 Task: Use the formula "MINUTE" in spreadsheet "Project portfolio".
Action: Mouse moved to (113, 87)
Screenshot: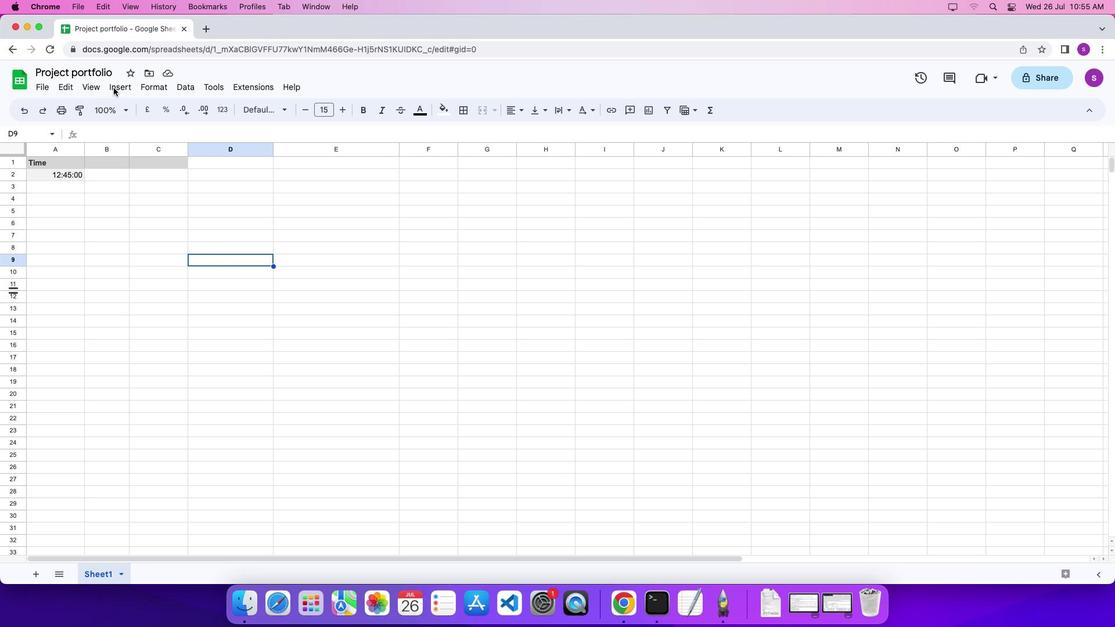 
Action: Mouse pressed left at (113, 87)
Screenshot: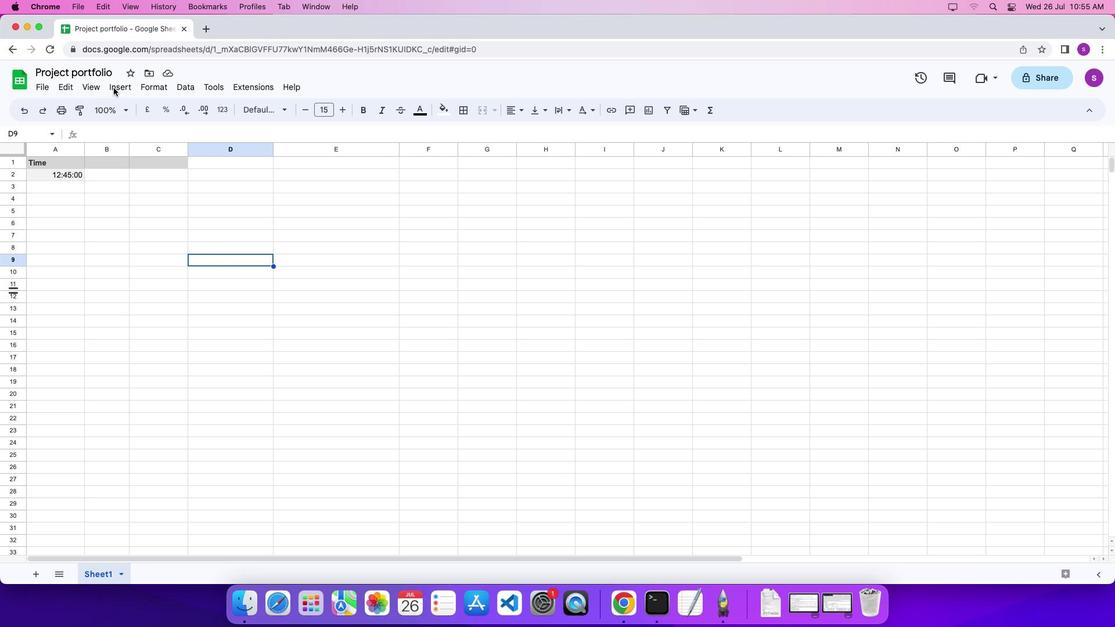 
Action: Mouse moved to (116, 88)
Screenshot: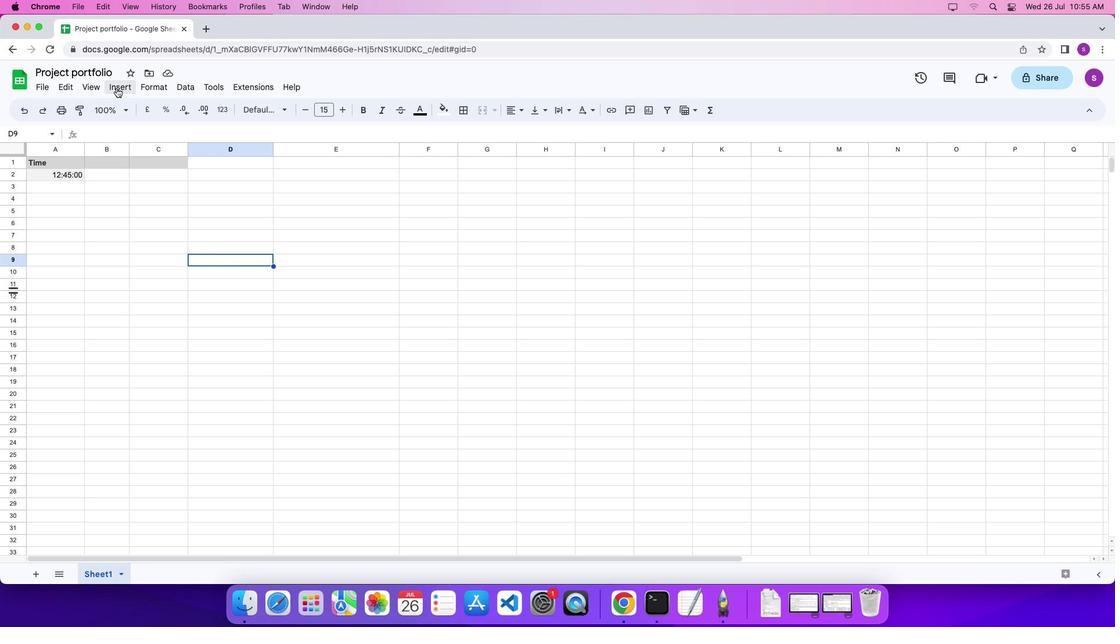 
Action: Mouse pressed left at (116, 88)
Screenshot: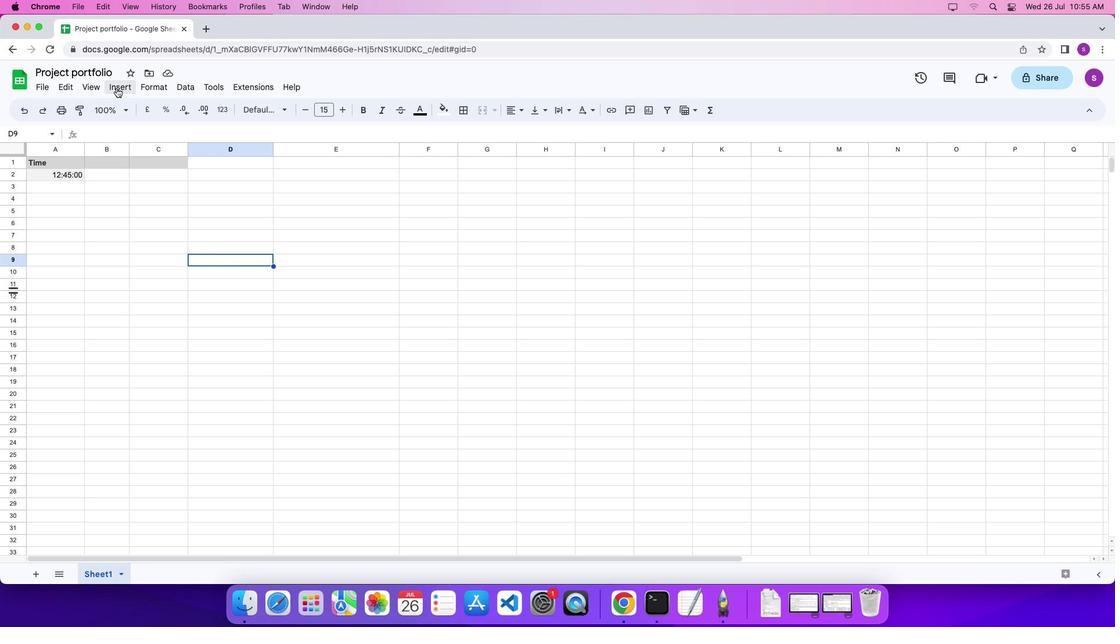 
Action: Mouse moved to (499, 414)
Screenshot: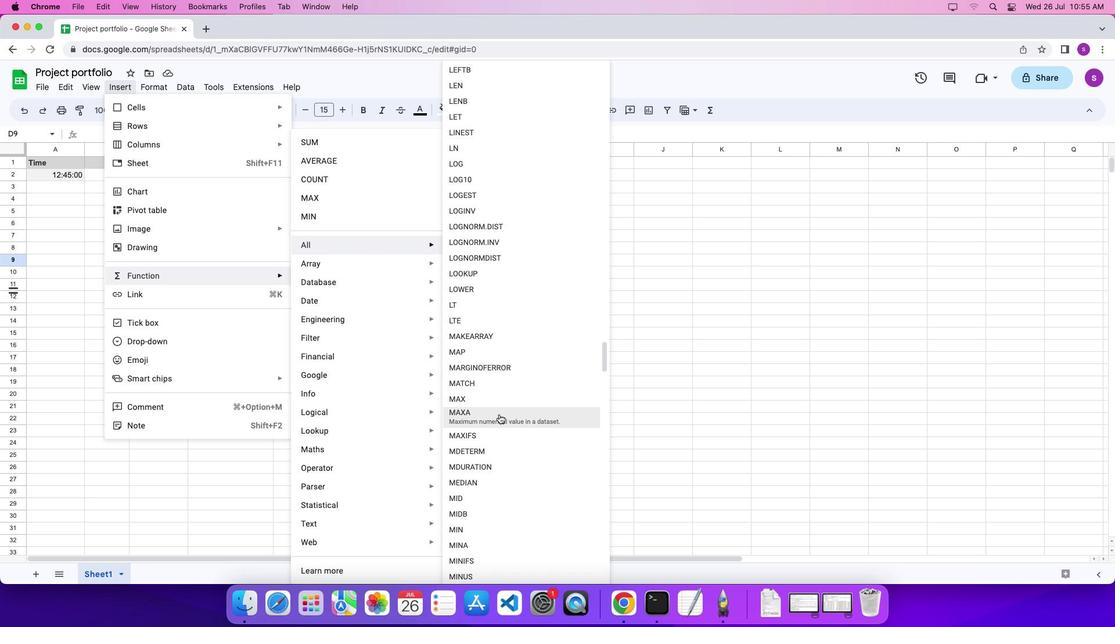 
Action: Mouse scrolled (499, 414) with delta (0, 0)
Screenshot: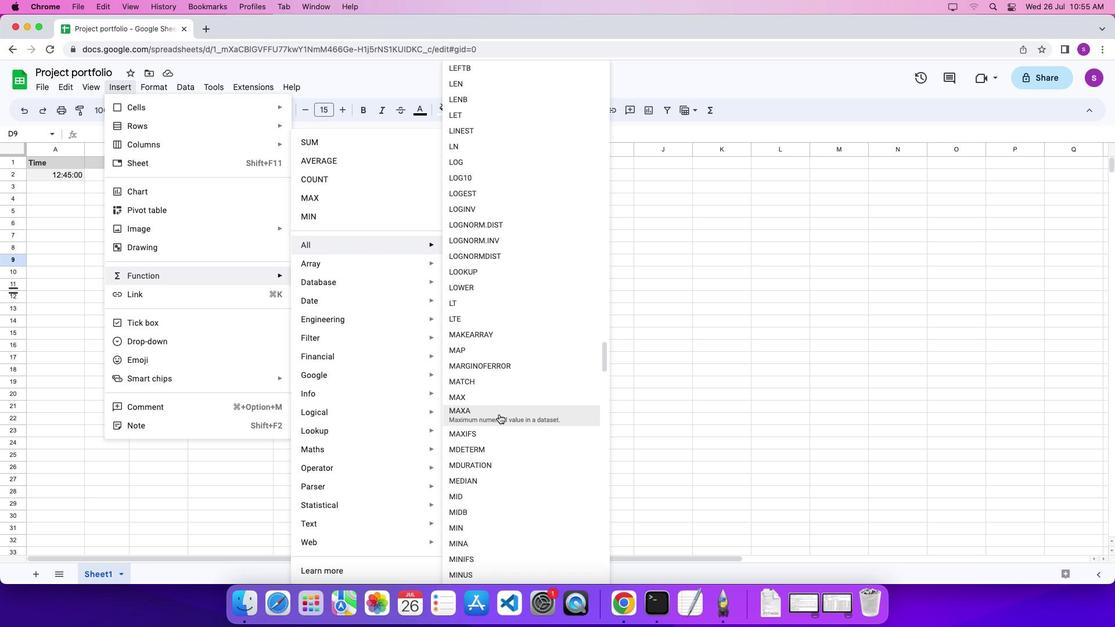 
Action: Mouse scrolled (499, 414) with delta (0, 0)
Screenshot: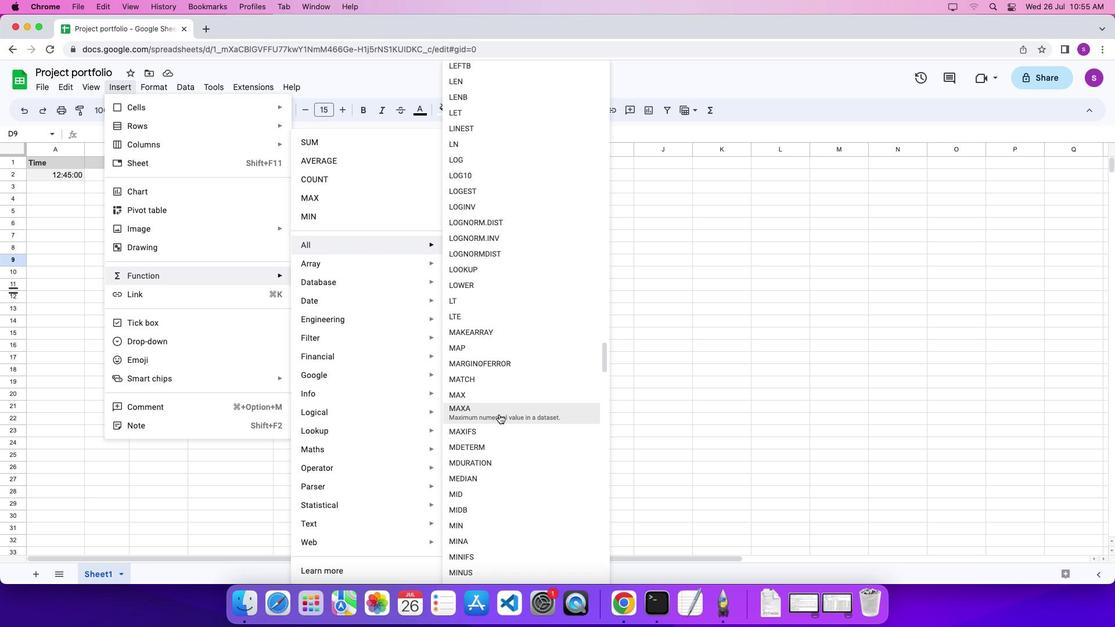 
Action: Mouse scrolled (499, 414) with delta (0, 0)
Screenshot: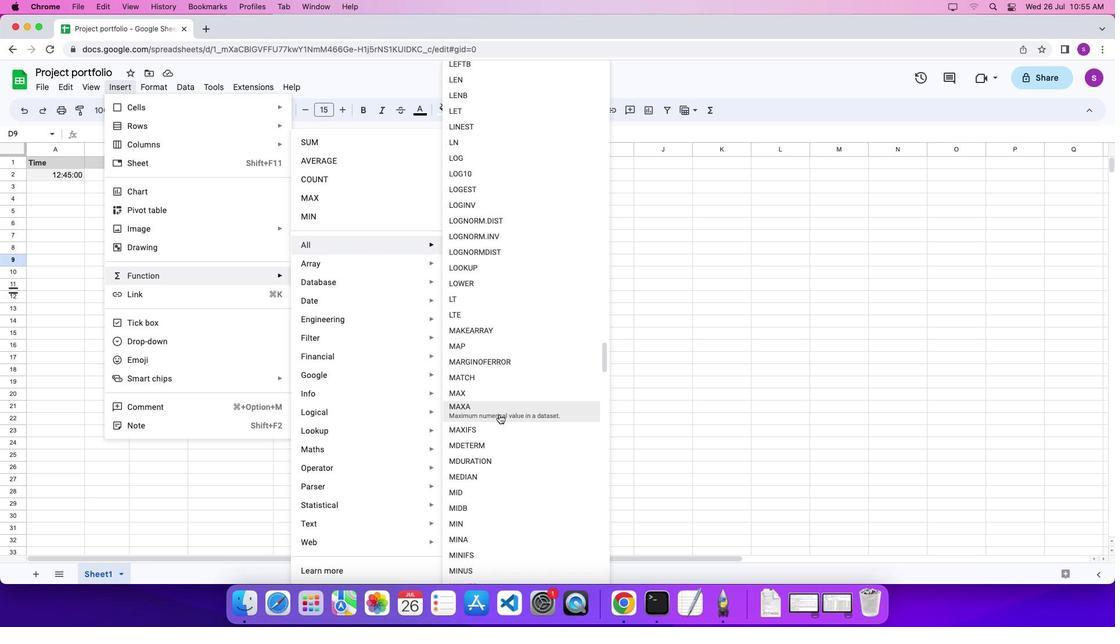 
Action: Mouse scrolled (499, 414) with delta (0, 0)
Screenshot: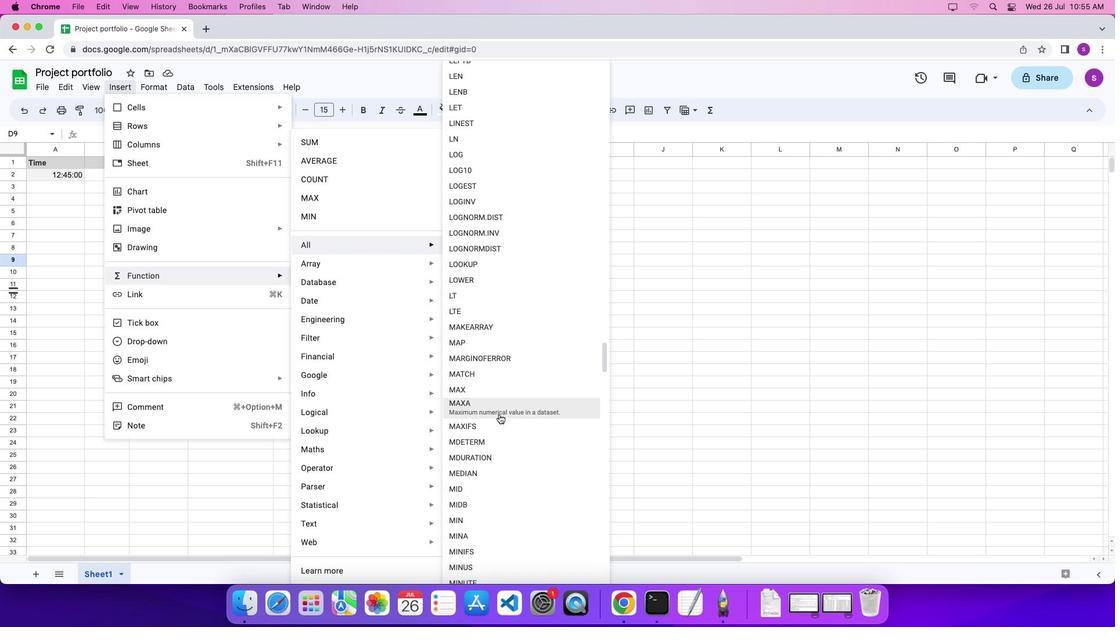 
Action: Mouse scrolled (499, 414) with delta (0, 0)
Screenshot: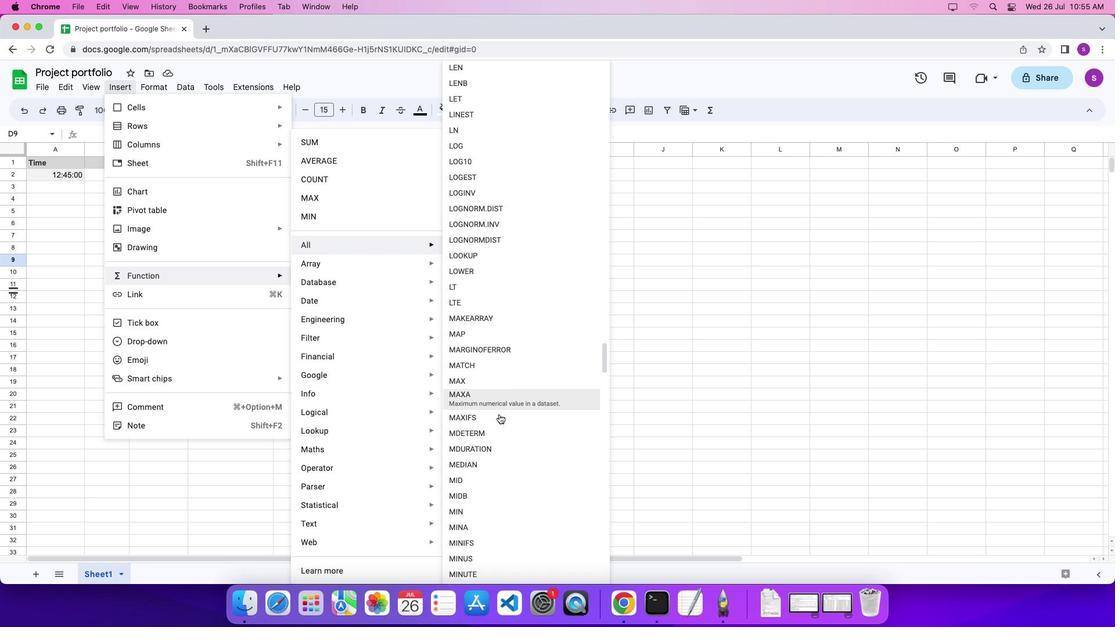 
Action: Mouse moved to (499, 414)
Screenshot: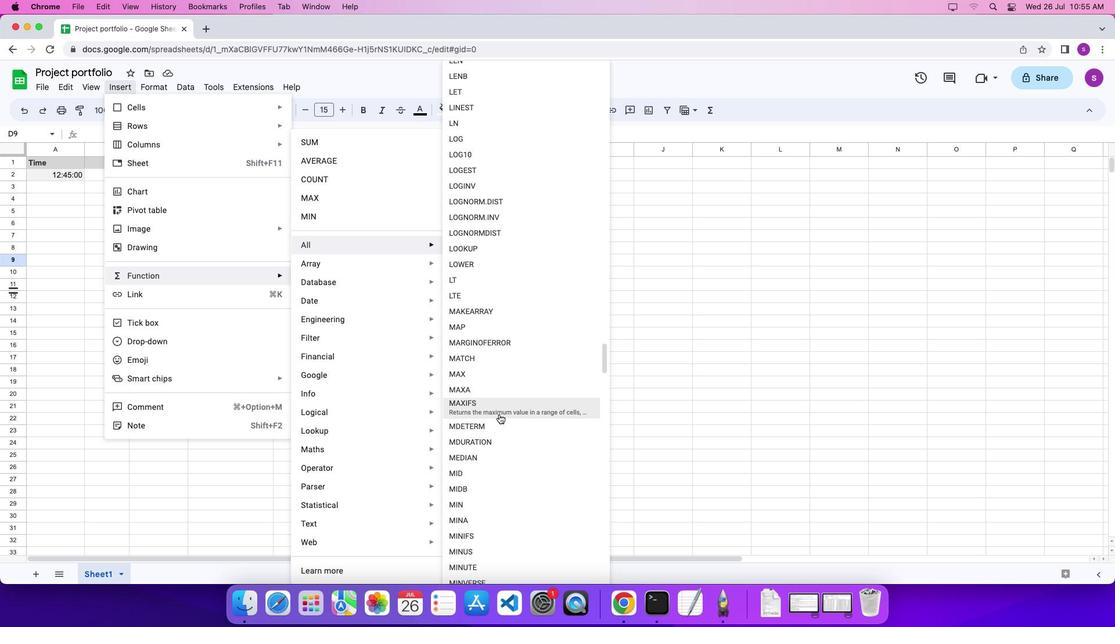 
Action: Mouse scrolled (499, 414) with delta (0, 0)
Screenshot: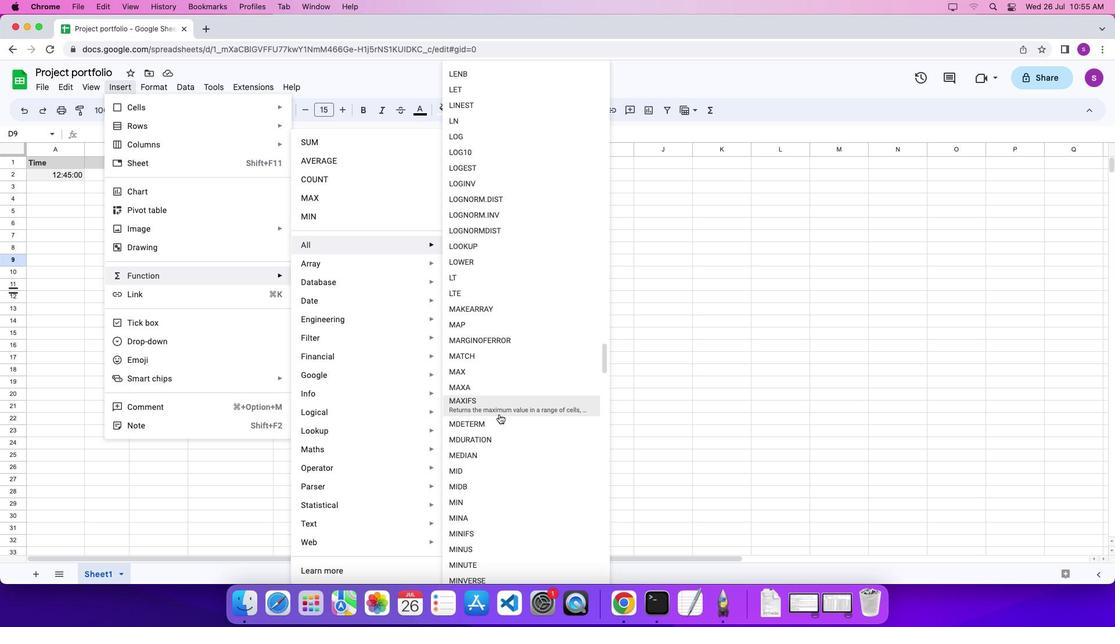 
Action: Mouse scrolled (499, 414) with delta (0, 0)
Screenshot: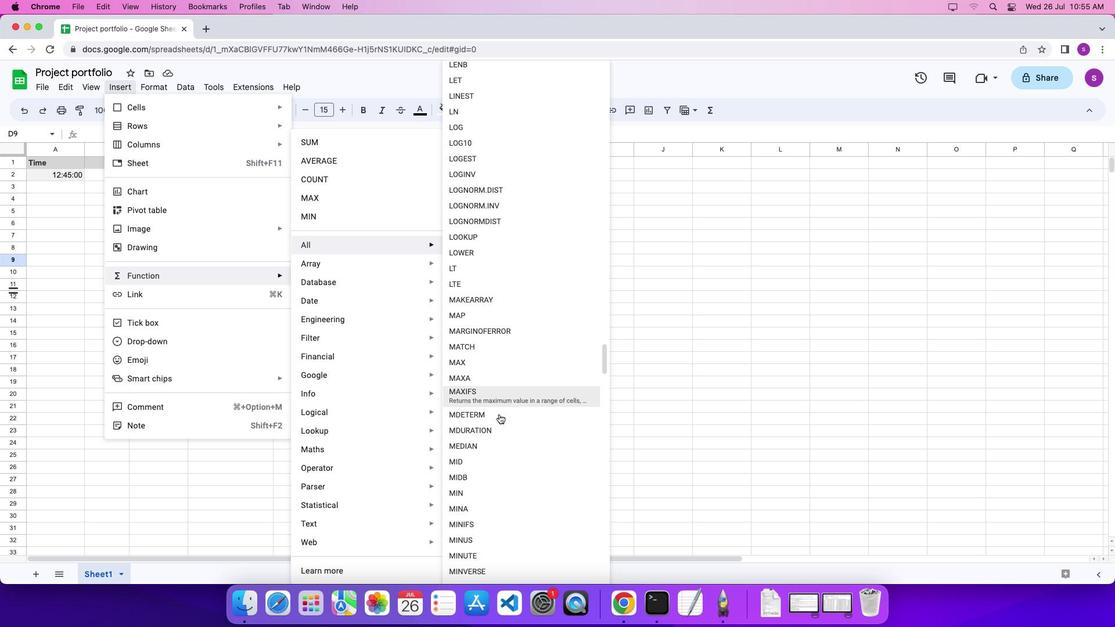 
Action: Mouse moved to (509, 542)
Screenshot: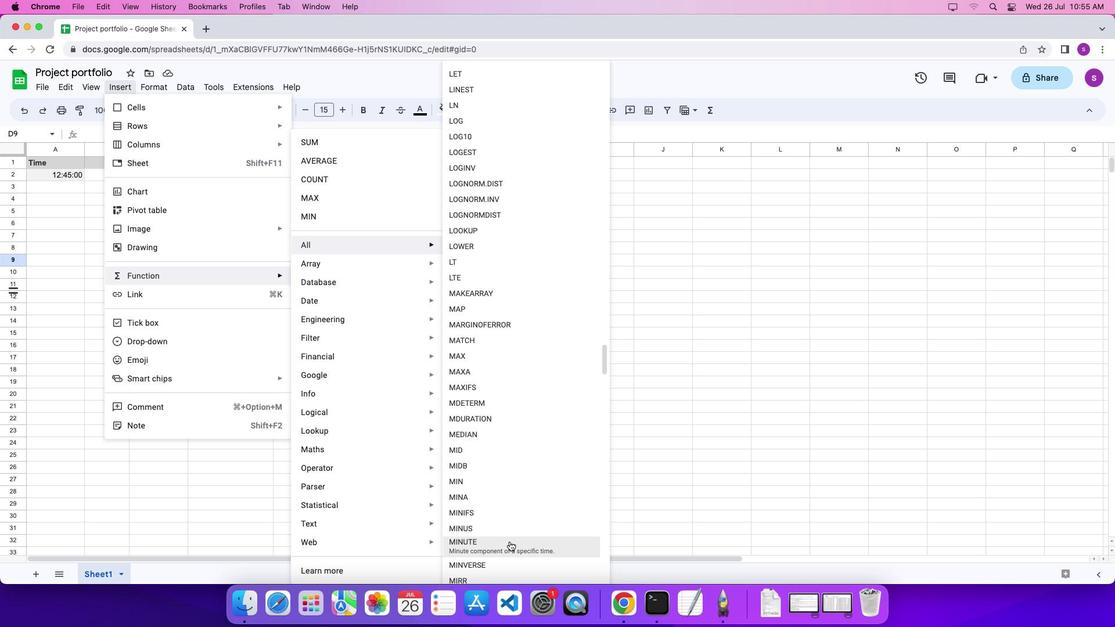 
Action: Mouse pressed left at (509, 542)
Screenshot: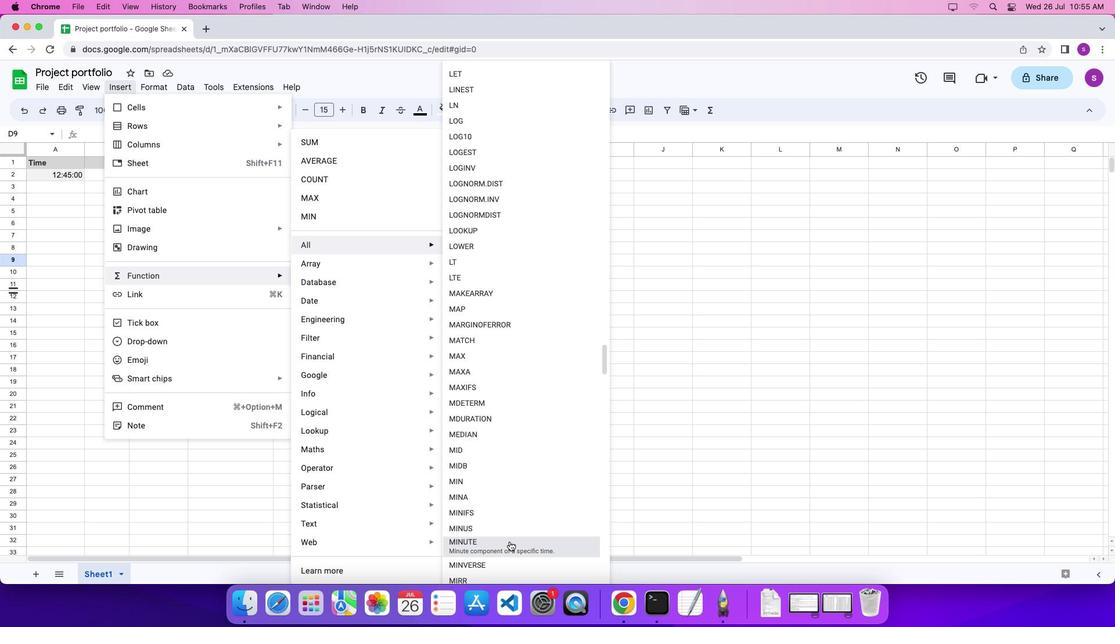 
Action: Mouse moved to (72, 174)
Screenshot: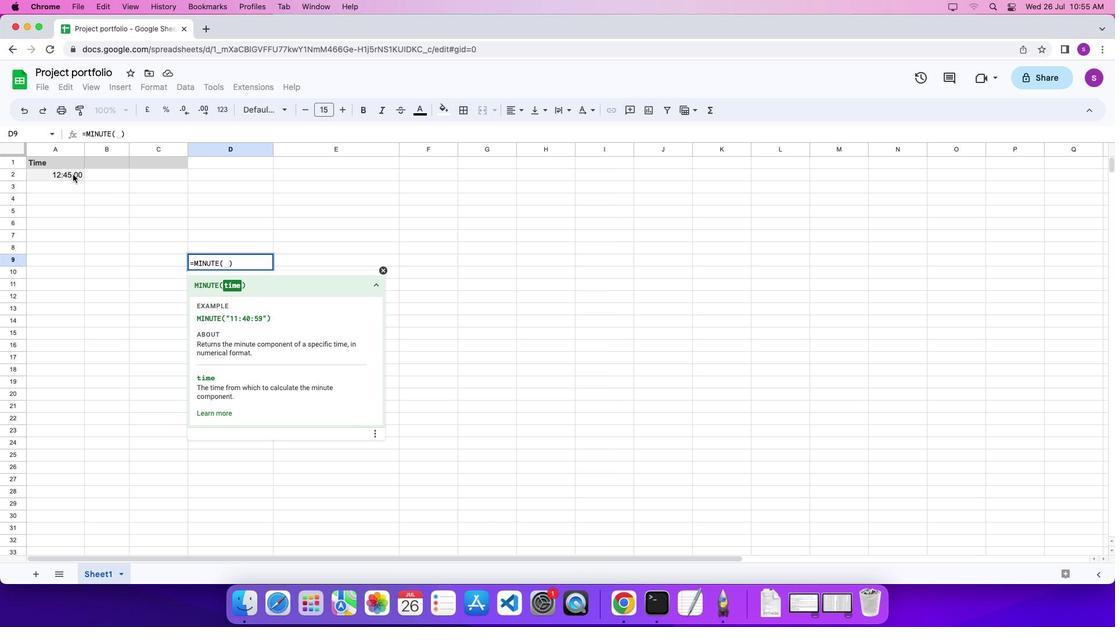 
Action: Mouse pressed left at (72, 174)
Screenshot: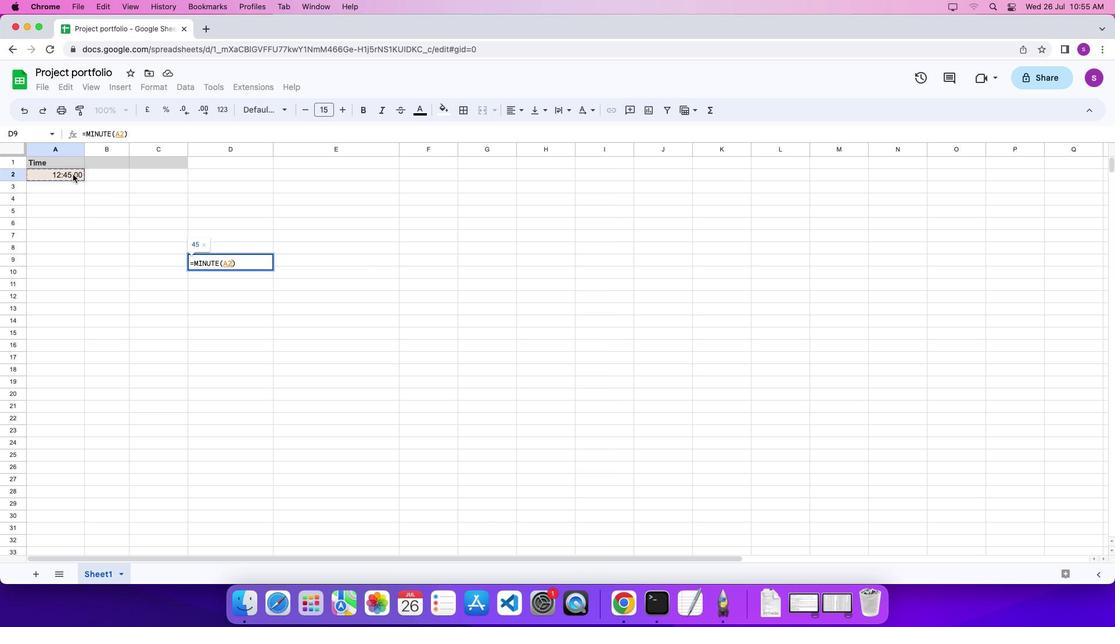 
Action: Key pressed '\x03'
Screenshot: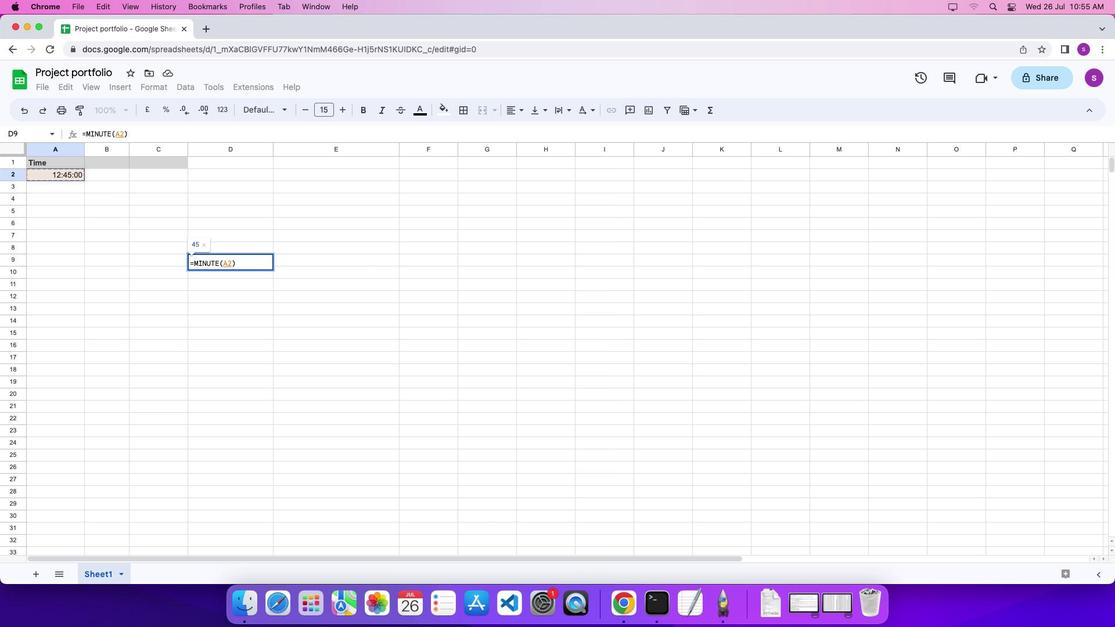 
